 Task: Create in the project ZephyrTech and in the Backlog issue 'Integrate a new virtual assistant feature into an existing mobile application to enhance user experience and convenience' a child issue 'Data breach incident response and remediation', and assign it to team member softage.3@softage.net.
Action: Mouse moved to (450, 317)
Screenshot: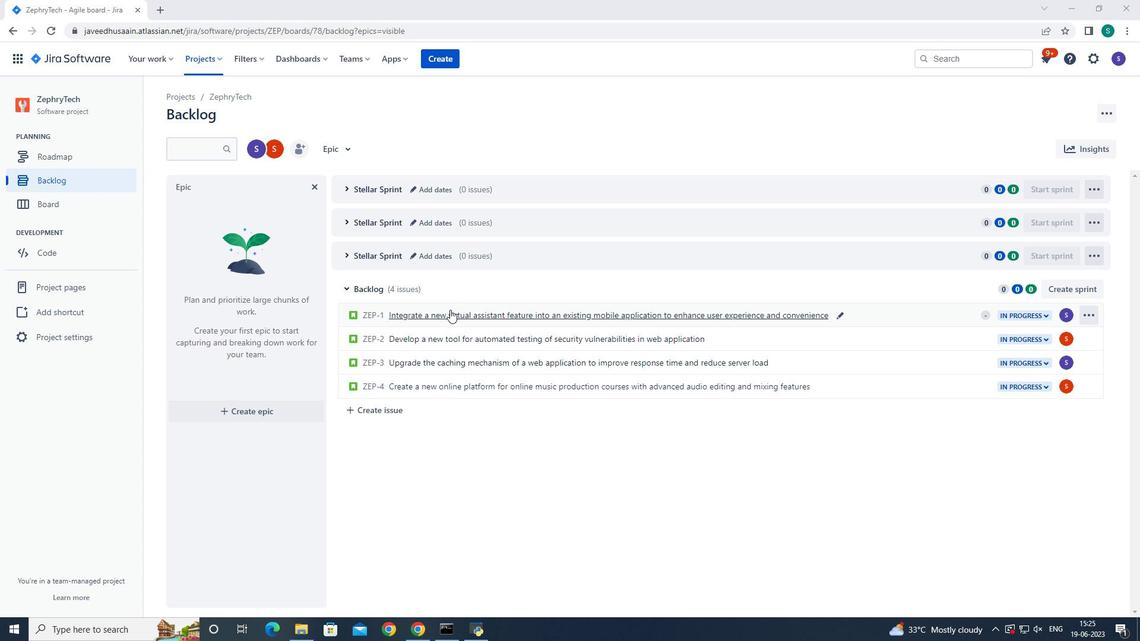 
Action: Mouse pressed left at (450, 317)
Screenshot: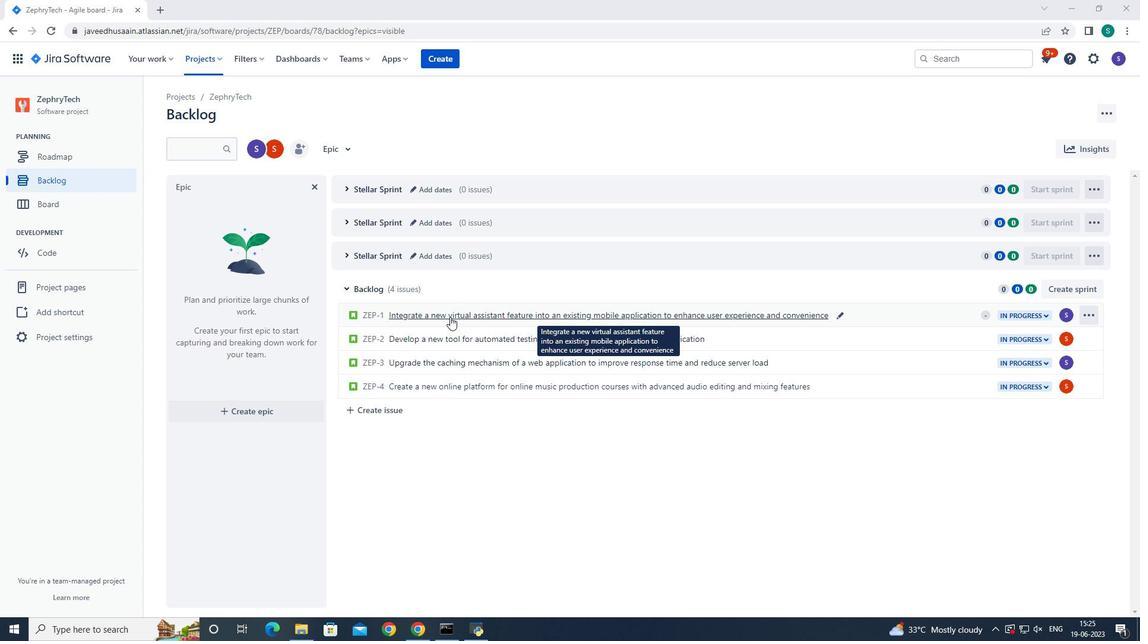 
Action: Mouse moved to (928, 287)
Screenshot: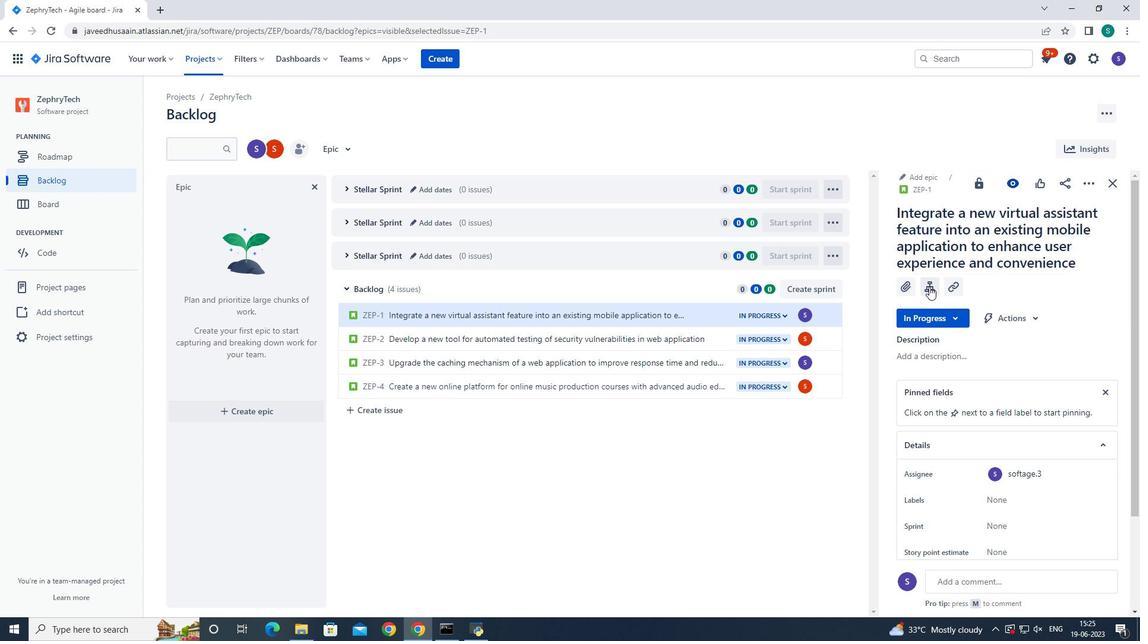 
Action: Mouse pressed left at (928, 287)
Screenshot: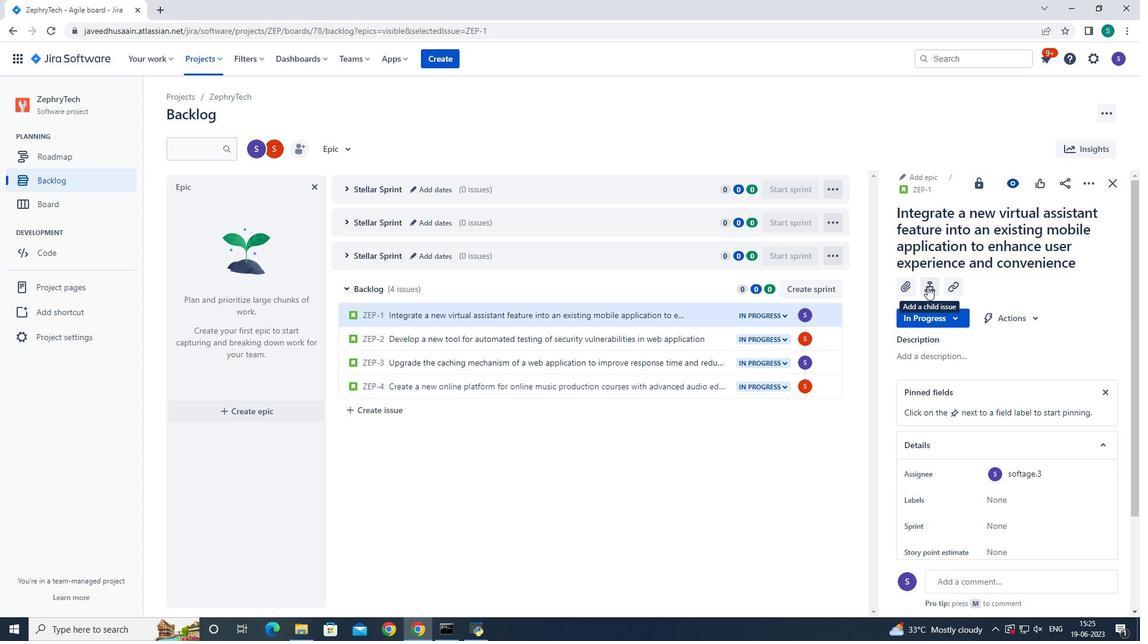 
Action: Mouse moved to (940, 385)
Screenshot: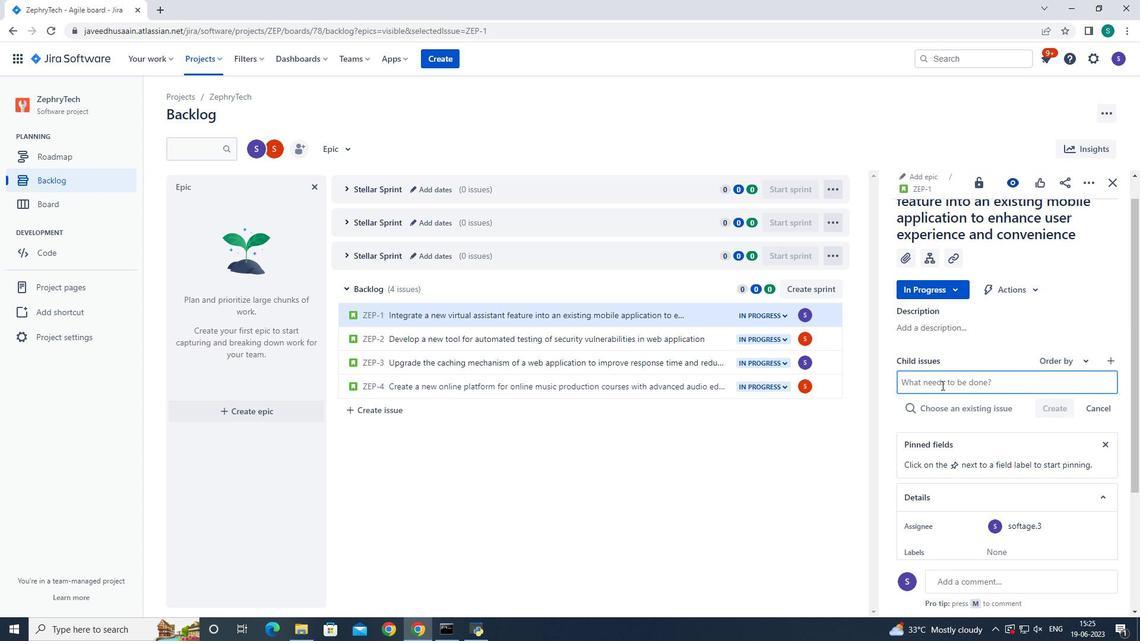 
Action: Mouse pressed left at (940, 385)
Screenshot: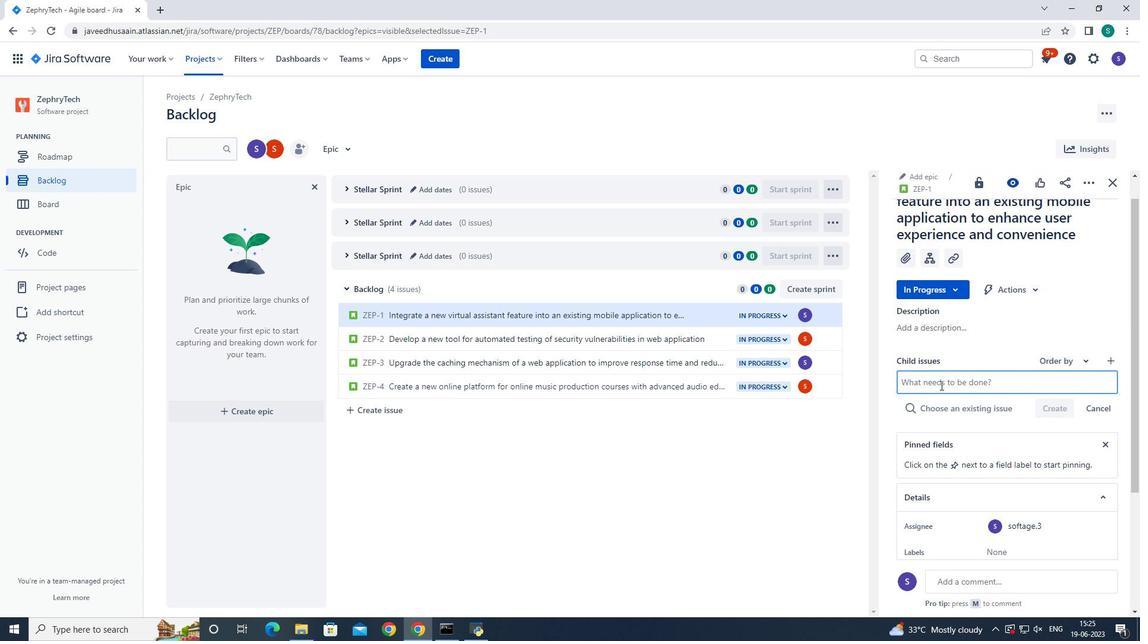 
Action: Mouse moved to (940, 385)
Screenshot: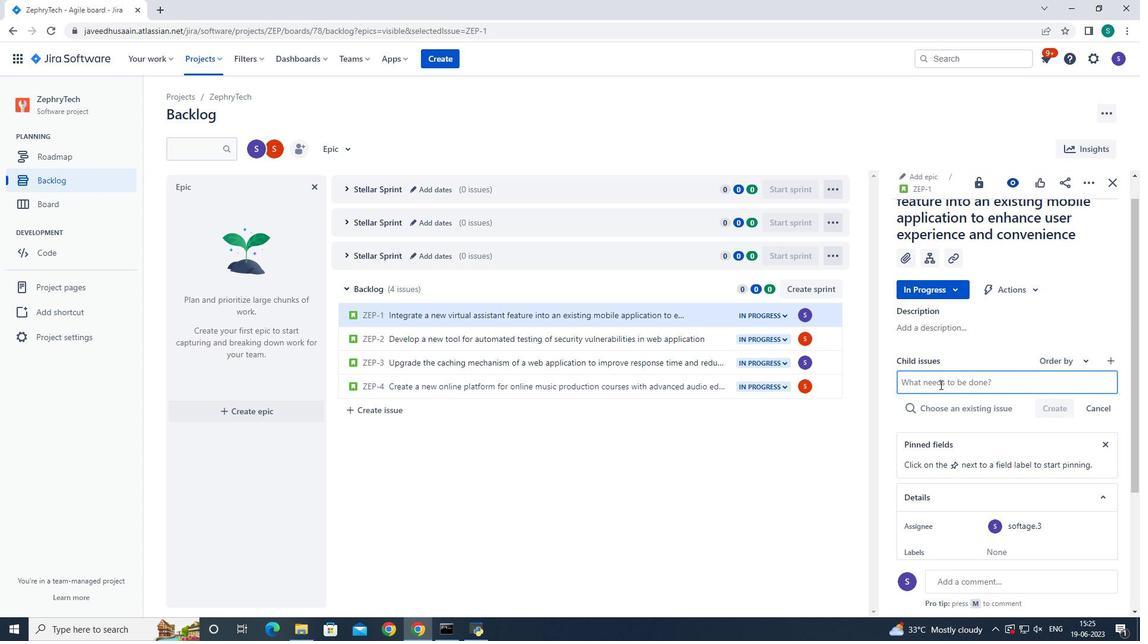 
Action: Key pressed <Key.shift>DAta<Key.space><Key.backspace><Key.backspace><Key.backspace><Key.backspace><Key.backspace><Key.backspace><Key.backspace><Key.backspace><Key.backspace><Key.backspace><Key.backspace><Key.backspace><Key.backspace><Key.backspace><Key.backspace><Key.shift><Key.shift><Key.shift><Key.shift><Key.shift><Key.shift><Key.shift><Key.shift><Key.shift><Key.shift><Key.shift>Data<Key.space>breach<Key.space>incident<Key.space>response<Key.space>and<Key.space>remediation<Key.space>
Screenshot: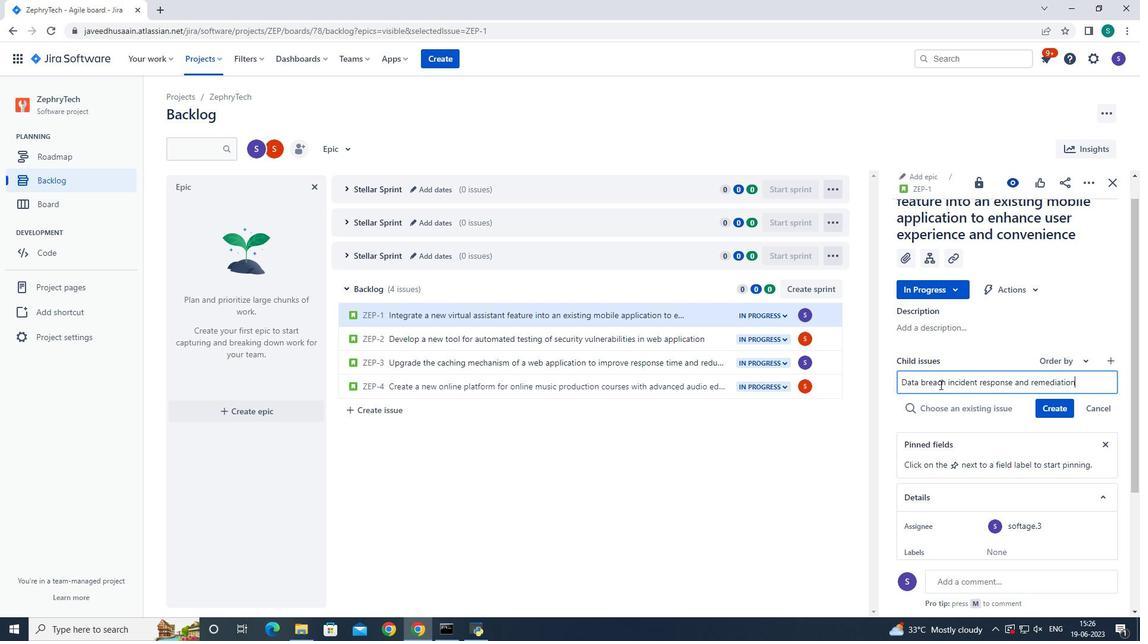 
Action: Mouse moved to (1050, 410)
Screenshot: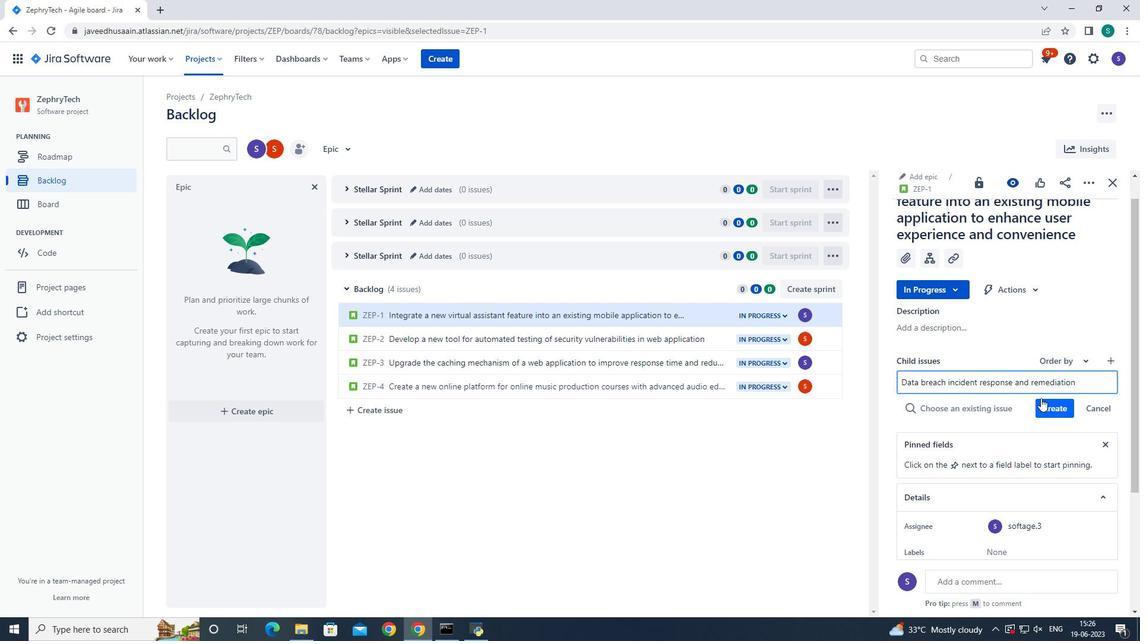
Action: Mouse pressed left at (1050, 410)
Screenshot: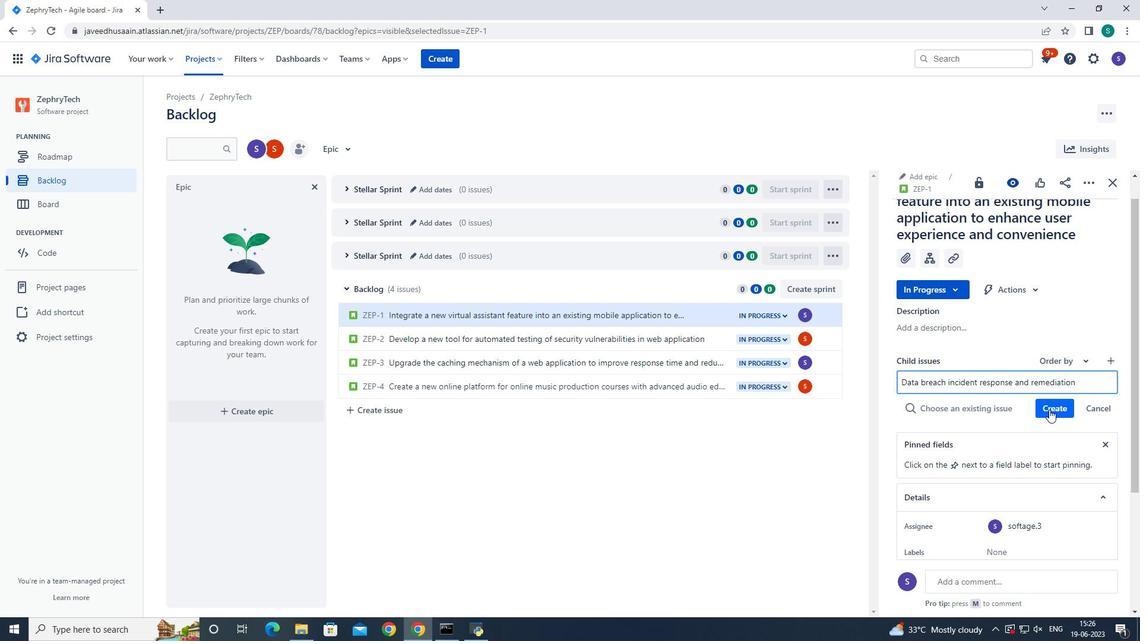 
Action: Mouse moved to (1054, 386)
Screenshot: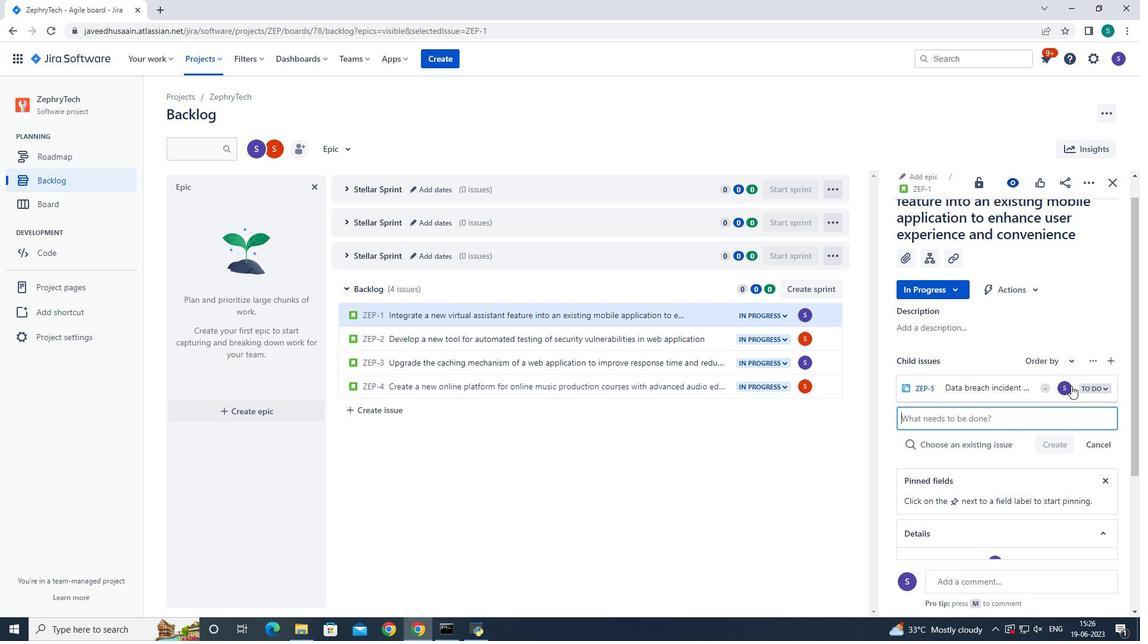 
Action: Mouse pressed left at (1054, 386)
Screenshot: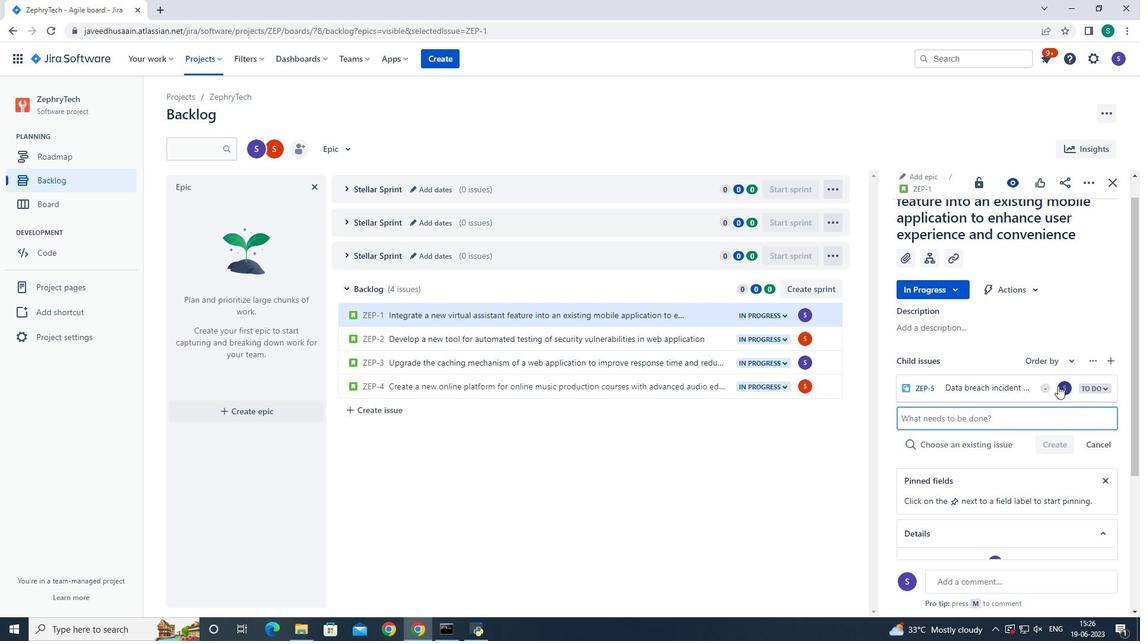 
Action: Mouse moved to (1061, 386)
Screenshot: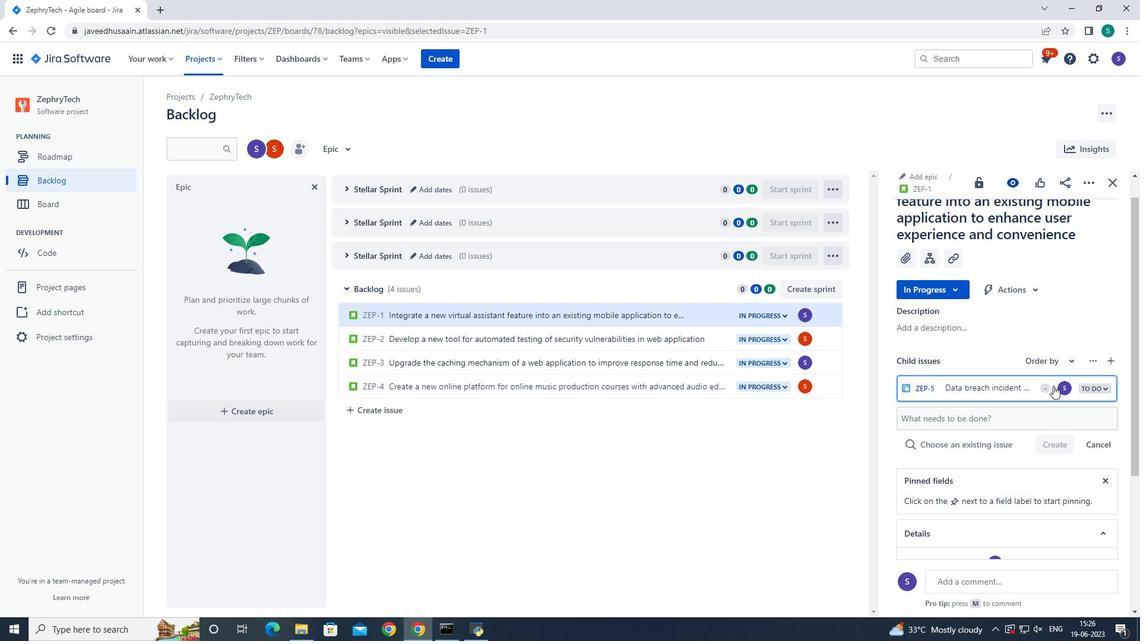
Action: Mouse pressed left at (1061, 386)
Screenshot: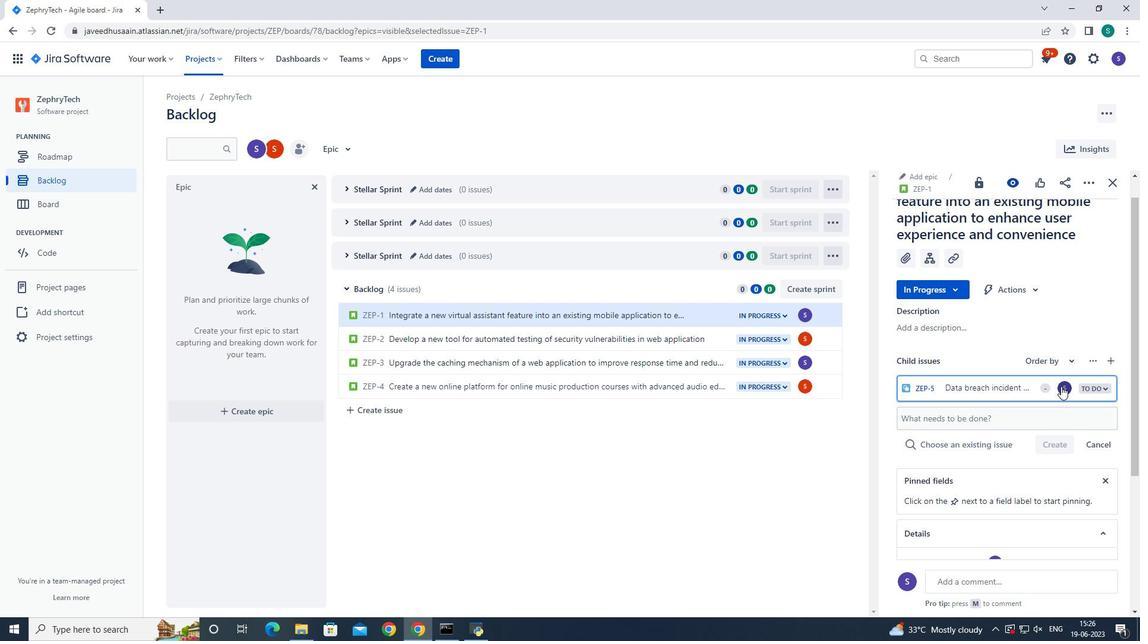 
Action: Mouse moved to (969, 308)
Screenshot: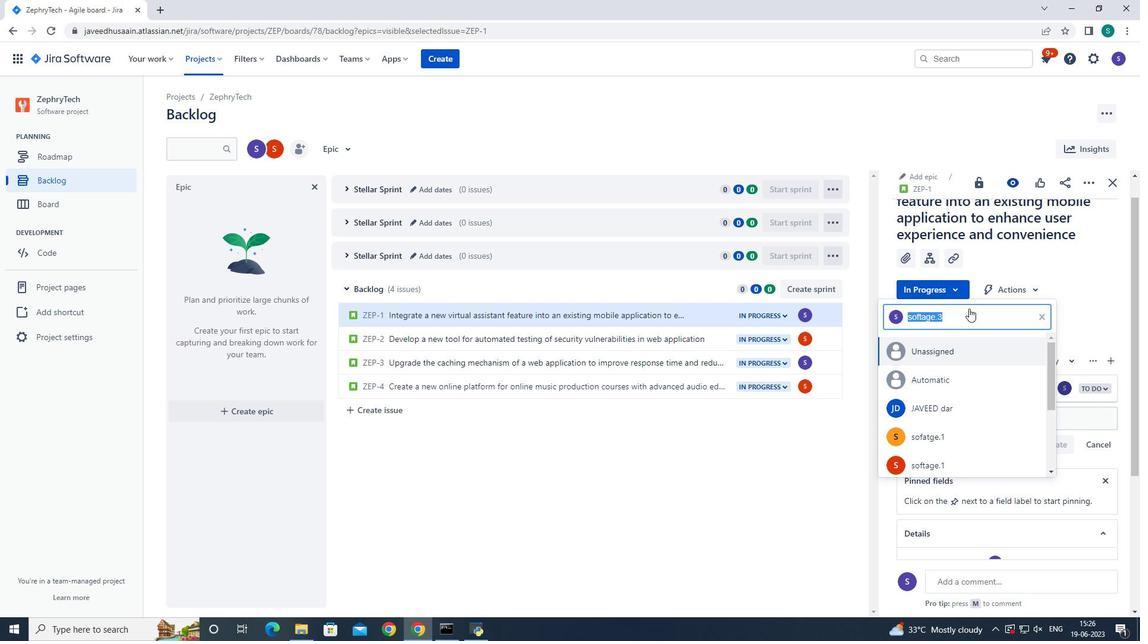 
Action: Key pressed <Key.backspace>softage.3<Key.shift><Key.shift><Key.shift><Key.shift><Key.shift><Key.shift>@softage.net
Screenshot: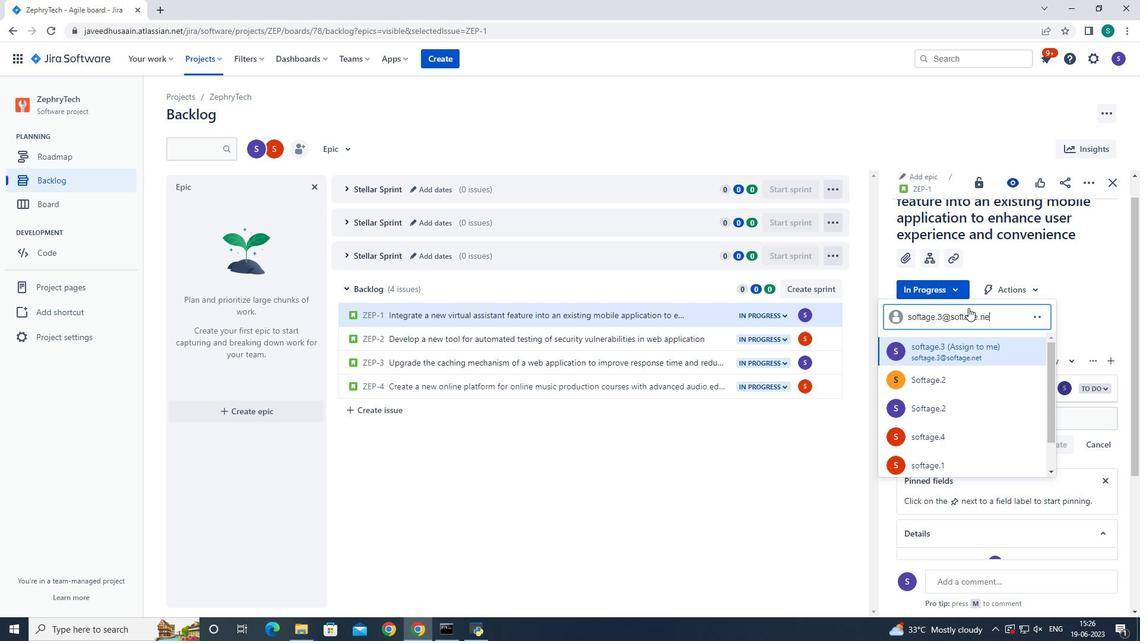 
Action: Mouse moved to (959, 387)
Screenshot: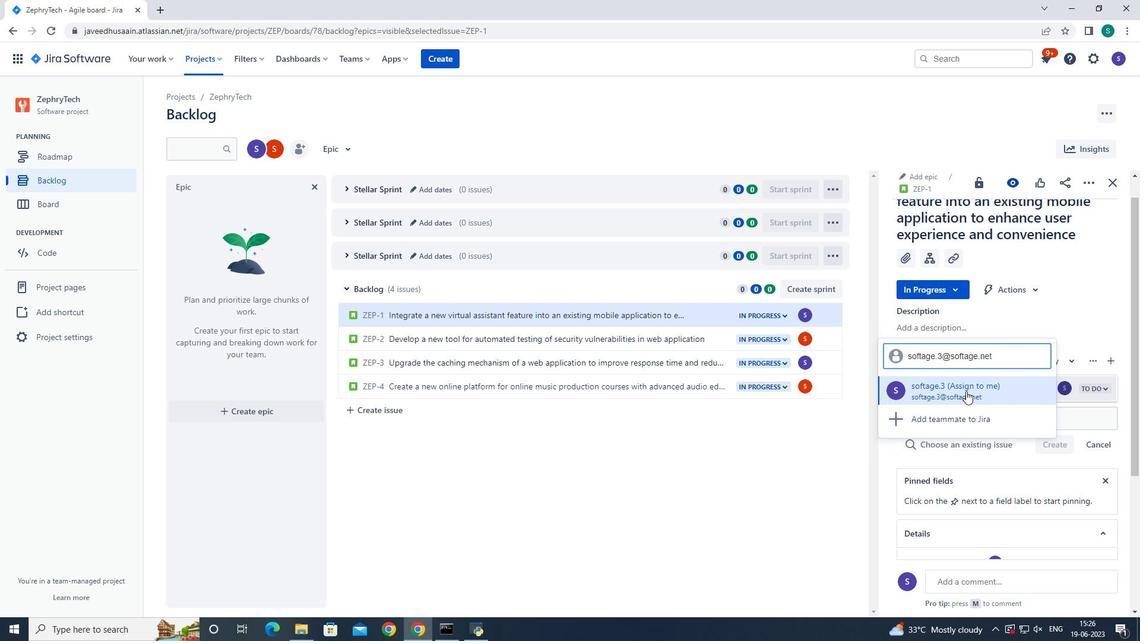 
Action: Mouse pressed left at (959, 387)
Screenshot: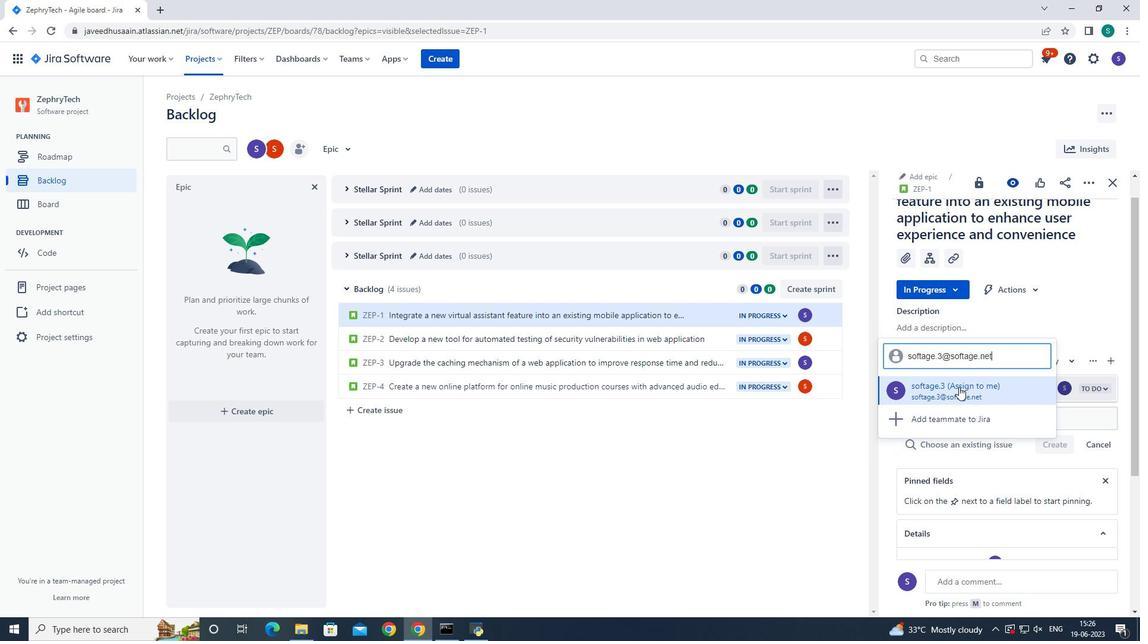 
Action: Mouse moved to (984, 354)
Screenshot: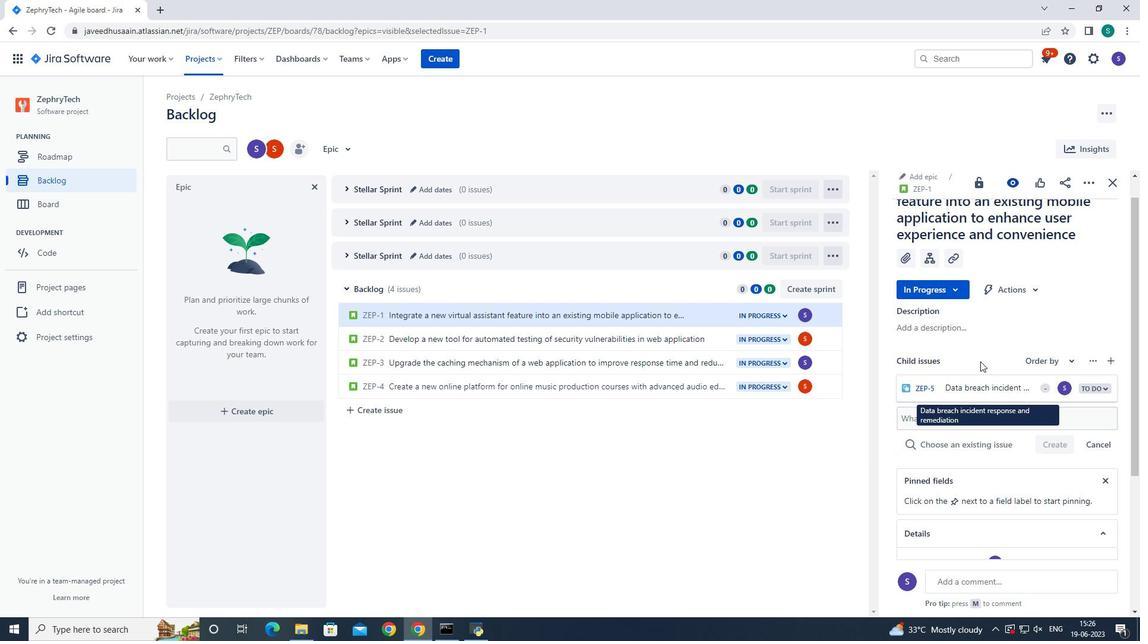 
